 Task: Schedule a training session on August 15, 2023, from 9:00 AM to 9:30 AM with the title 'Training Session' and description 'Introduction to Sales Techniques'.
Action: Mouse moved to (17, 57)
Screenshot: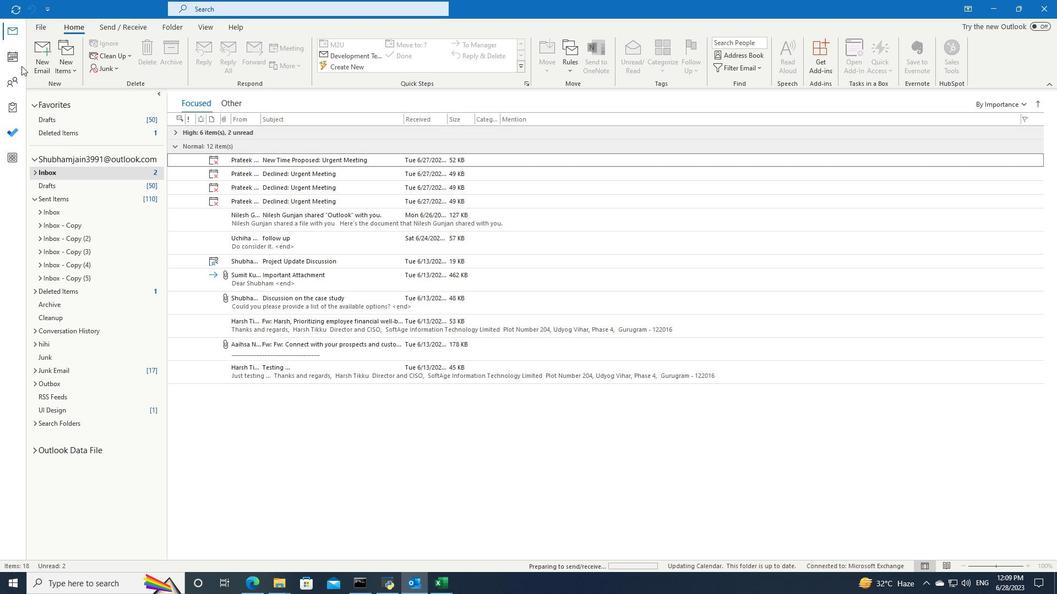 
Action: Mouse pressed left at (17, 57)
Screenshot: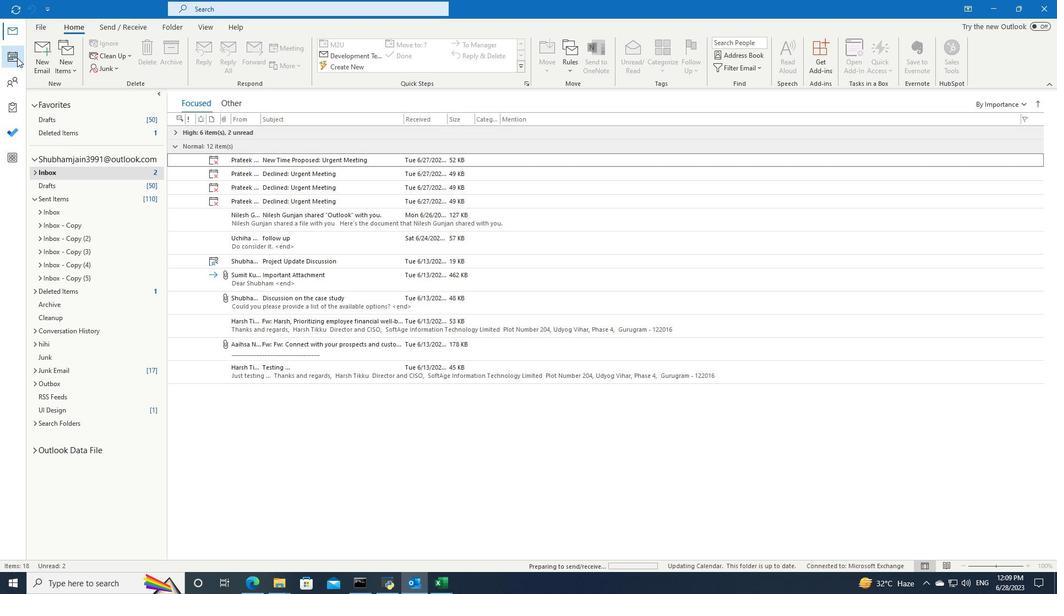 
Action: Mouse moved to (151, 105)
Screenshot: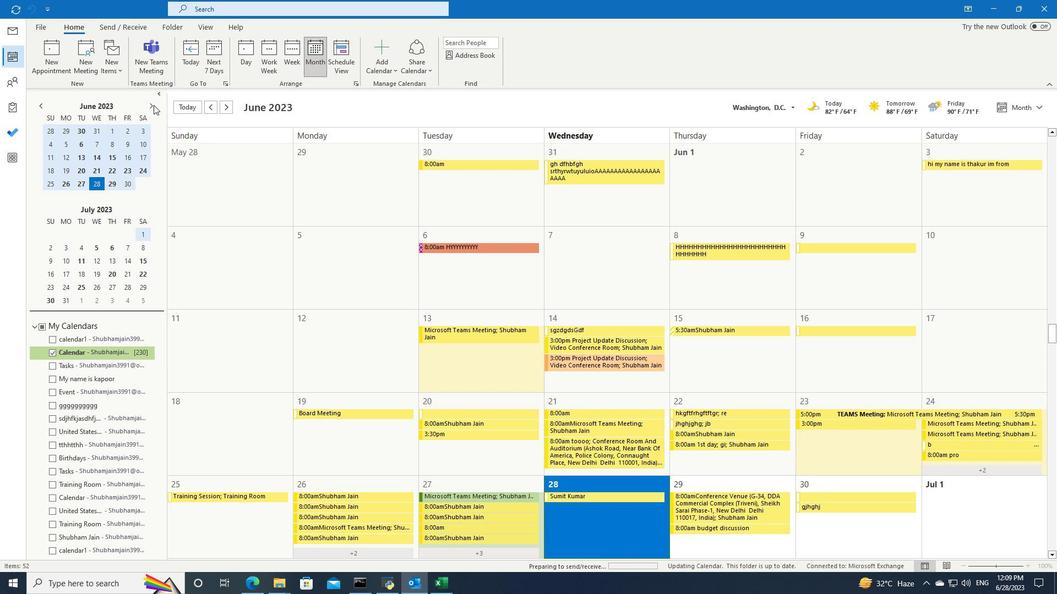 
Action: Mouse pressed left at (151, 105)
Screenshot: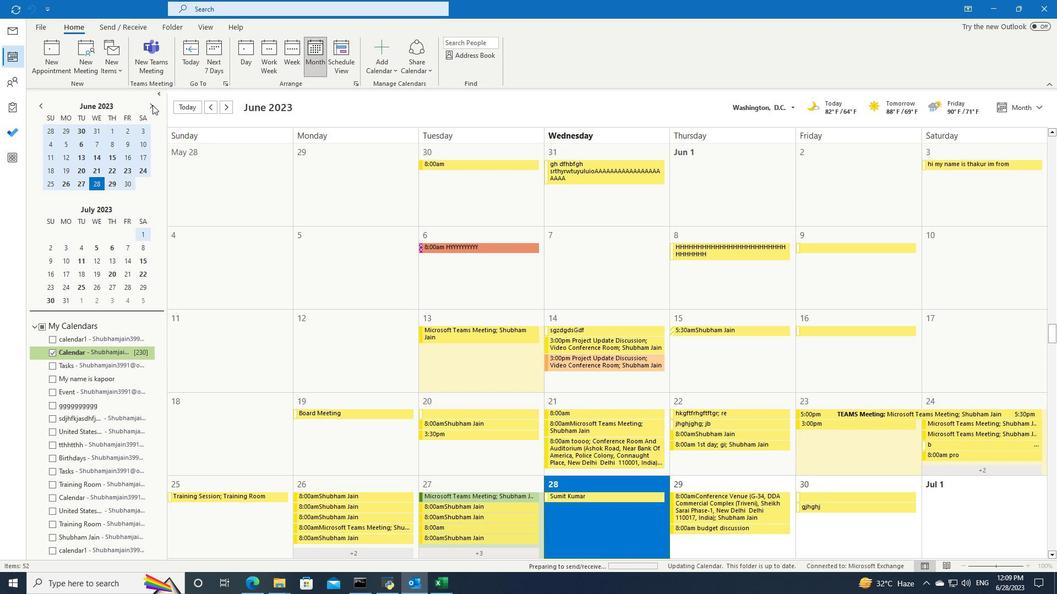 
Action: Mouse pressed left at (151, 105)
Screenshot: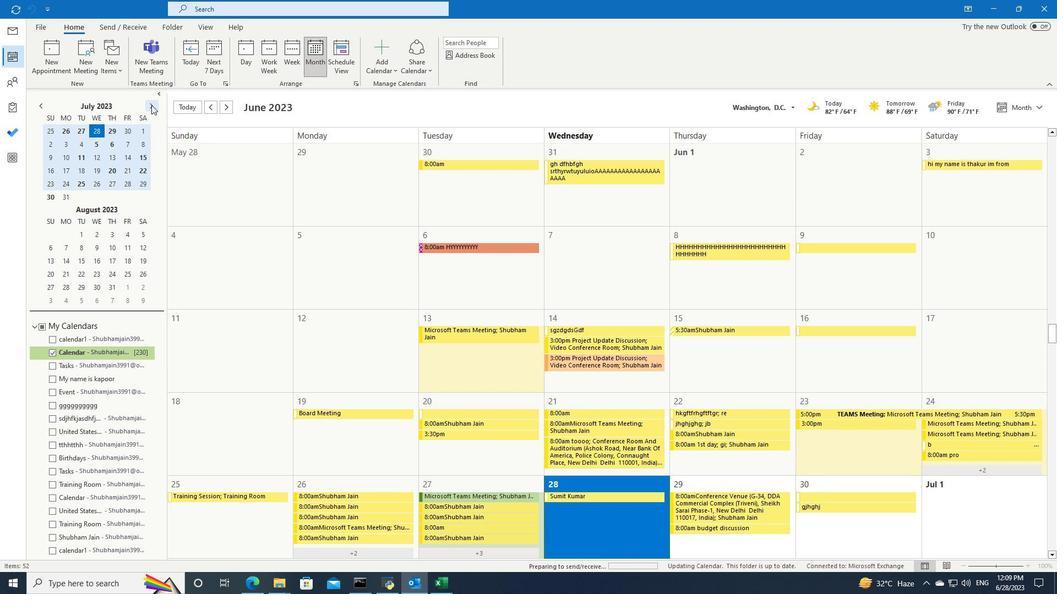 
Action: Mouse moved to (80, 158)
Screenshot: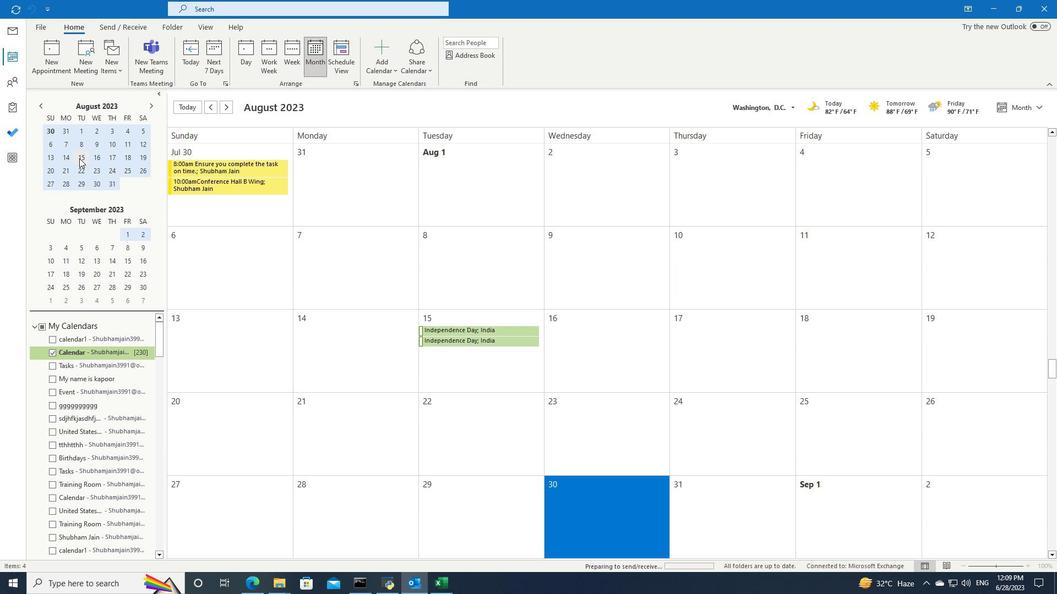 
Action: Mouse pressed left at (80, 158)
Screenshot: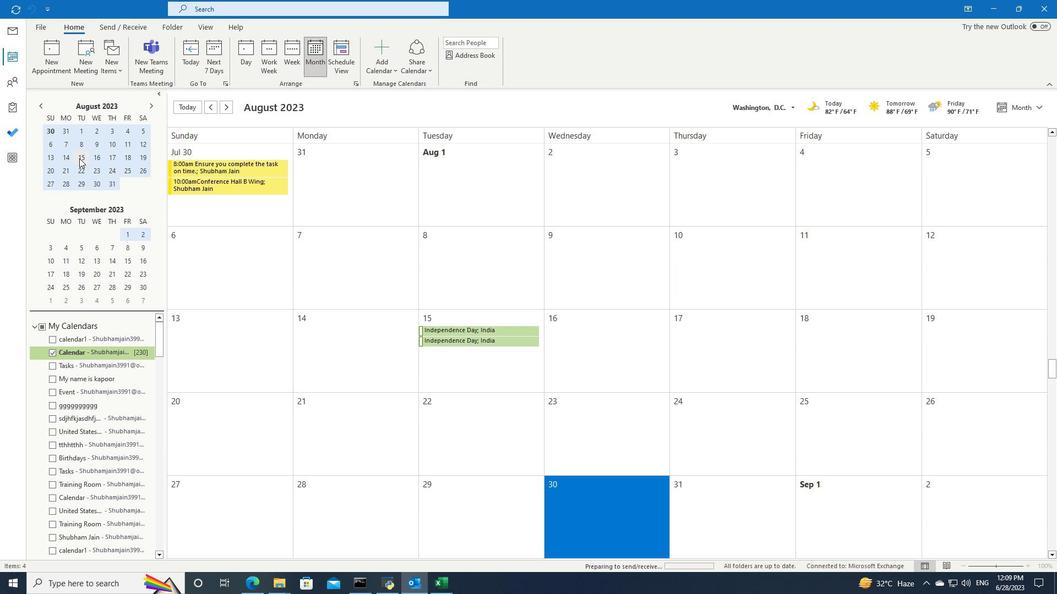 
Action: Mouse moved to (209, 224)
Screenshot: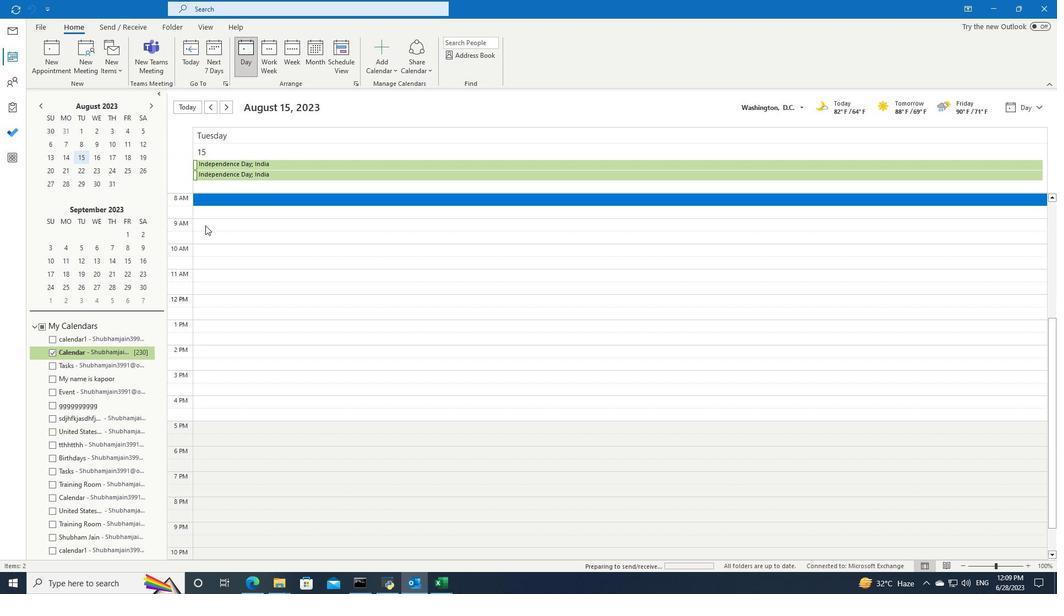 
Action: Mouse pressed left at (209, 224)
Screenshot: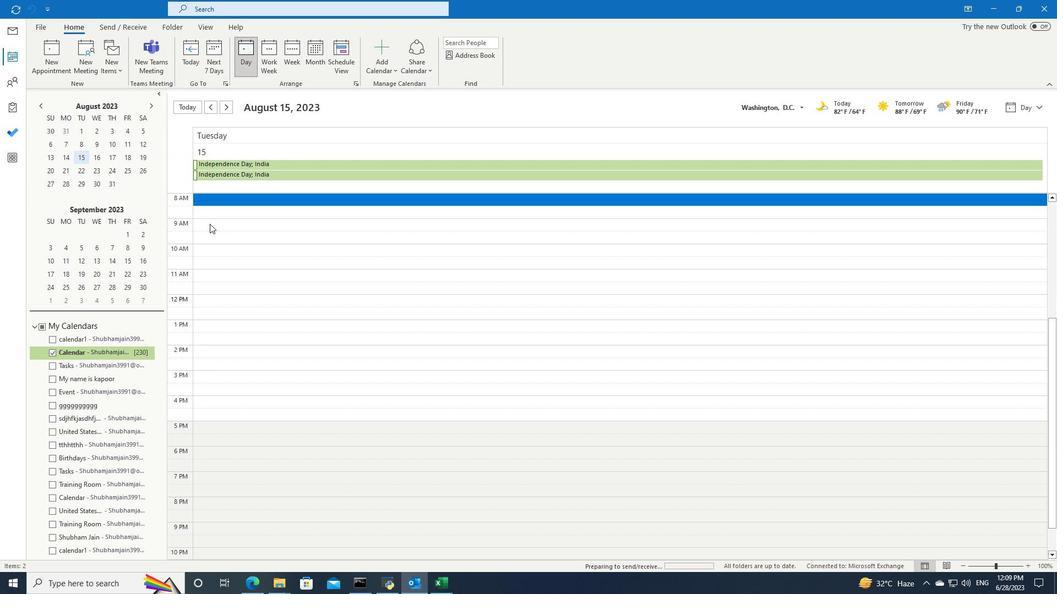 
Action: Mouse pressed left at (209, 224)
Screenshot: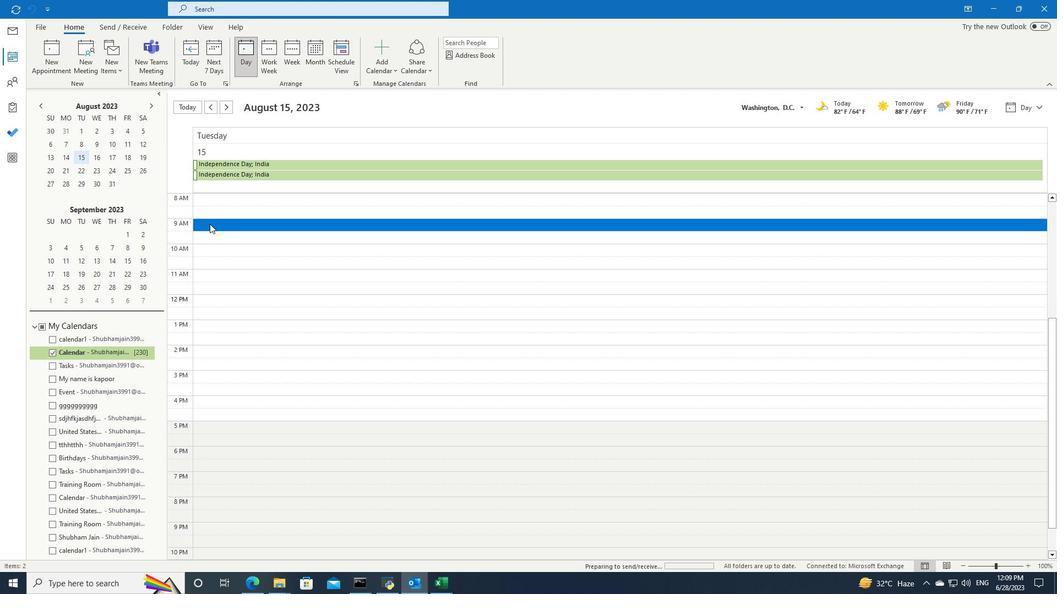 
Action: Key pressed <Key.shift>Training<Key.space><Key.shift><Key.shift>Session
Screenshot: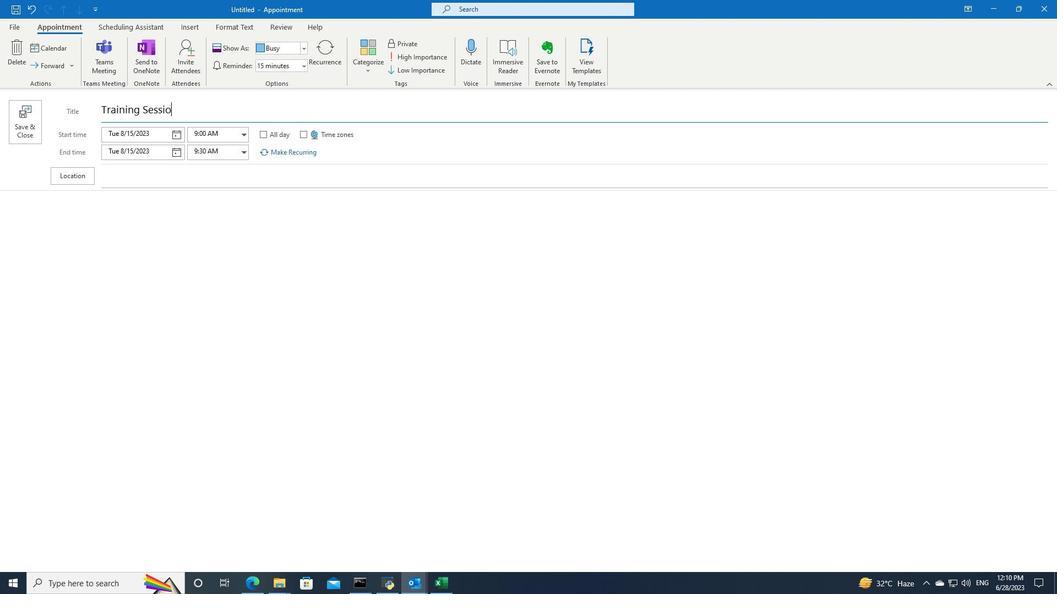 
Action: Mouse moved to (109, 209)
Screenshot: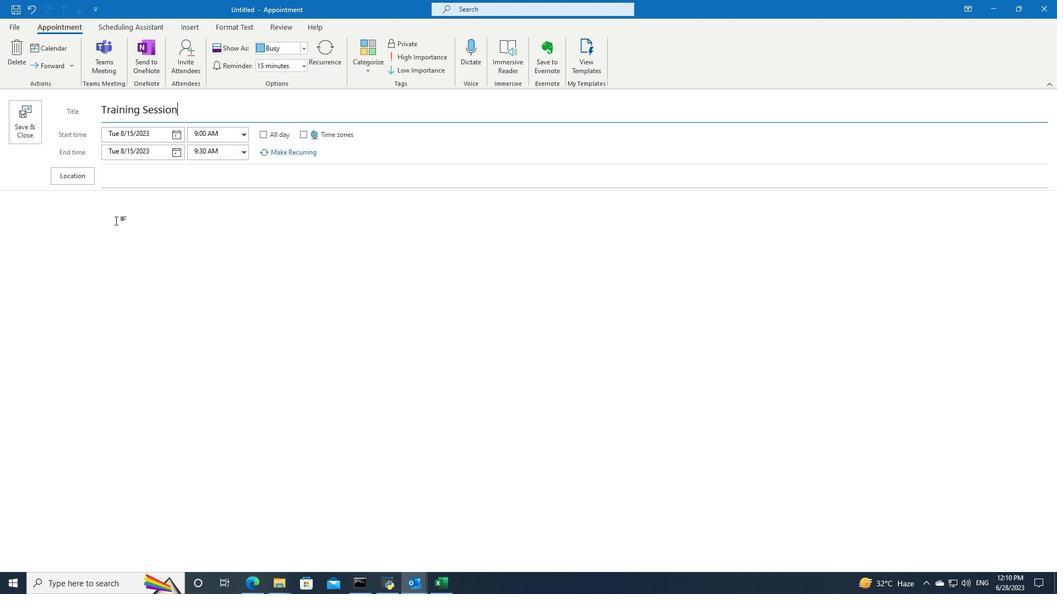 
Action: Mouse pressed left at (109, 209)
Screenshot: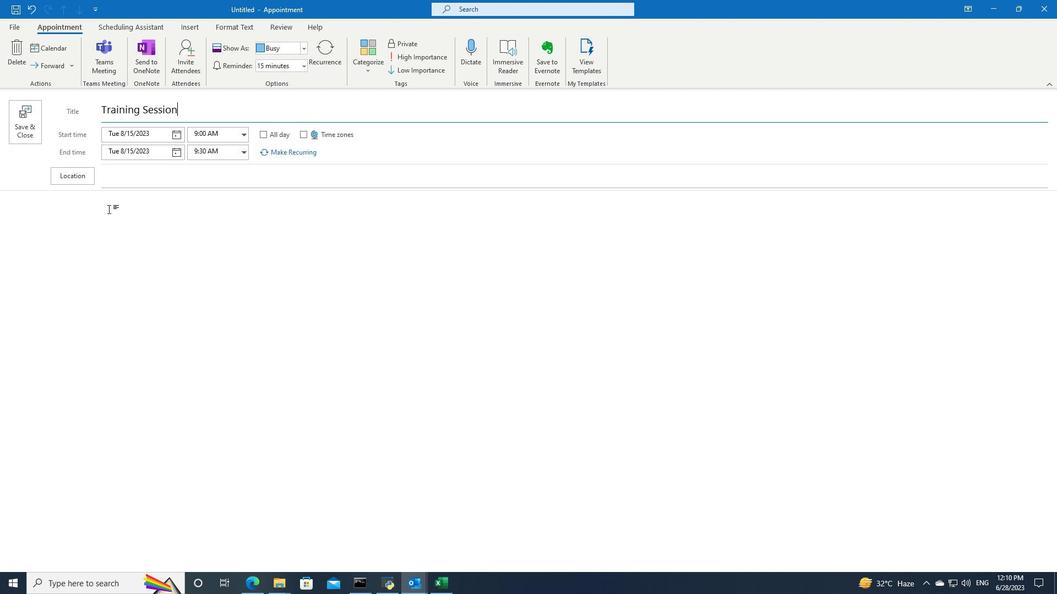 
Action: Key pressed <Key.shift><Key.shift><Key.shift><Key.shift><Key.shift><Key.shift><Key.shift><Key.shift><Key.shift><Key.shift><Key.shift><Key.shift><Key.shift><Key.shift><Key.shift><Key.shift><Key.shift><Key.shift><Key.shift><Key.shift><Key.shift><Key.shift><Key.shift><Key.shift><Key.shift><Key.shift><Key.shift><Key.shift><Key.shift><Key.shift><Key.shift><Key.shift><Key.shift><Key.shift><Key.shift><Key.shift><Key.shift><Key.shift><Key.shift><Key.shift><Key.shift><Key.shift><Key.shift><Key.shift><Key.shift>Introduction<Key.space>to<Key.space><Key.shift><Key.shift><Key.shift><Key.shift><Key.shift>Sales<Key.space><Key.shift>Techniques.
Screenshot: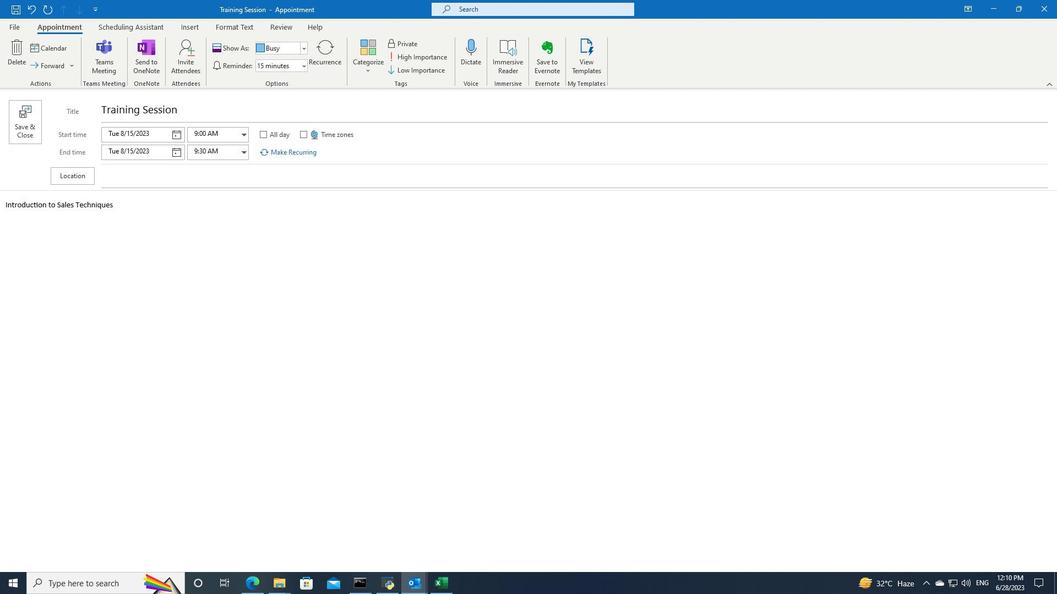 
Action: Mouse moved to (31, 129)
Screenshot: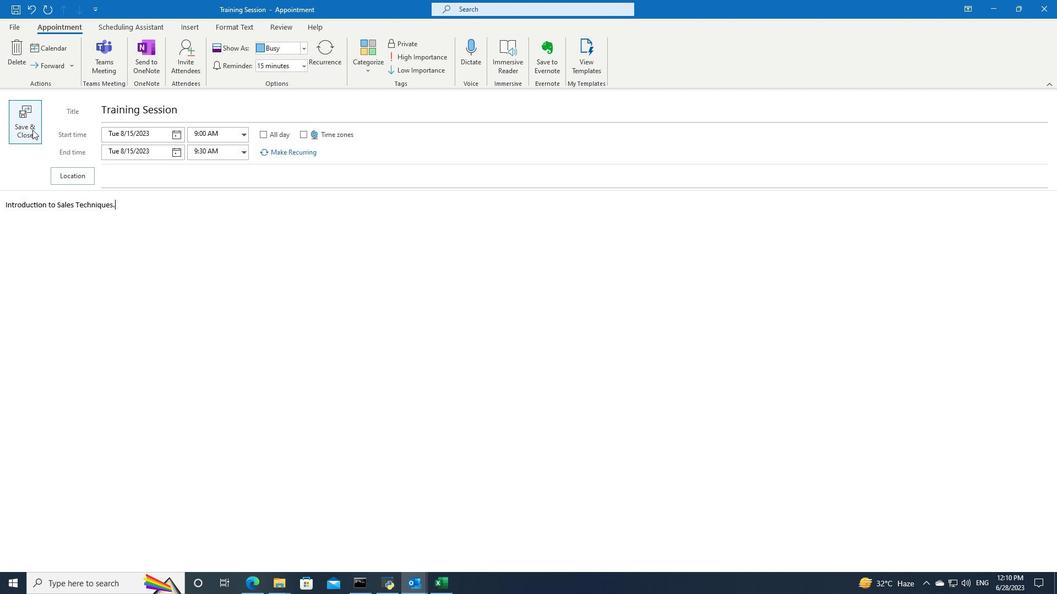 
Action: Mouse pressed left at (31, 129)
Screenshot: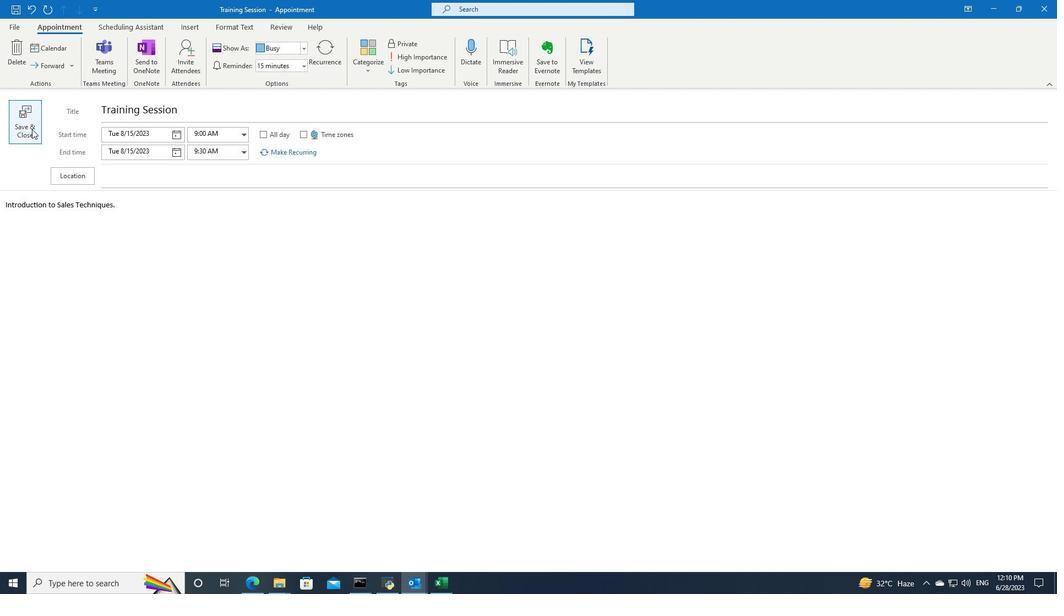 
